 Task: Create a task  Develop a new online tool for social media management , assign it to team member softage.1@softage.net in the project AgileNexus and update the status of the task to  At Risk , set the priority of the task to Medium
Action: Mouse moved to (64, 318)
Screenshot: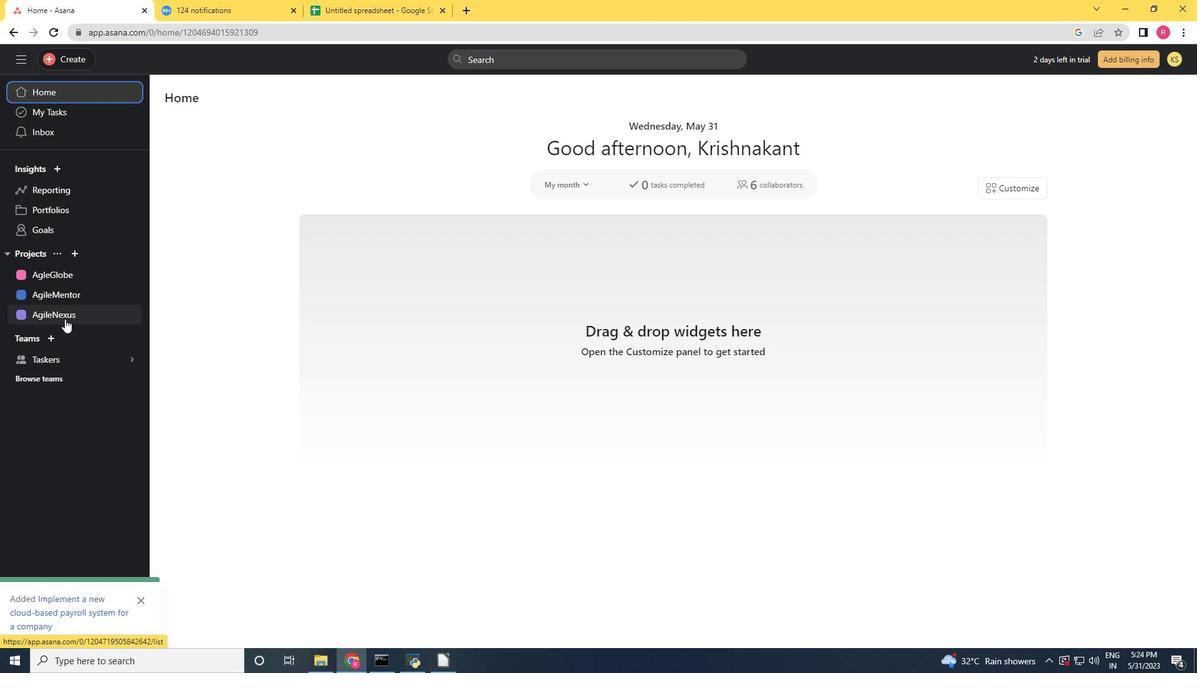 
Action: Mouse pressed left at (64, 318)
Screenshot: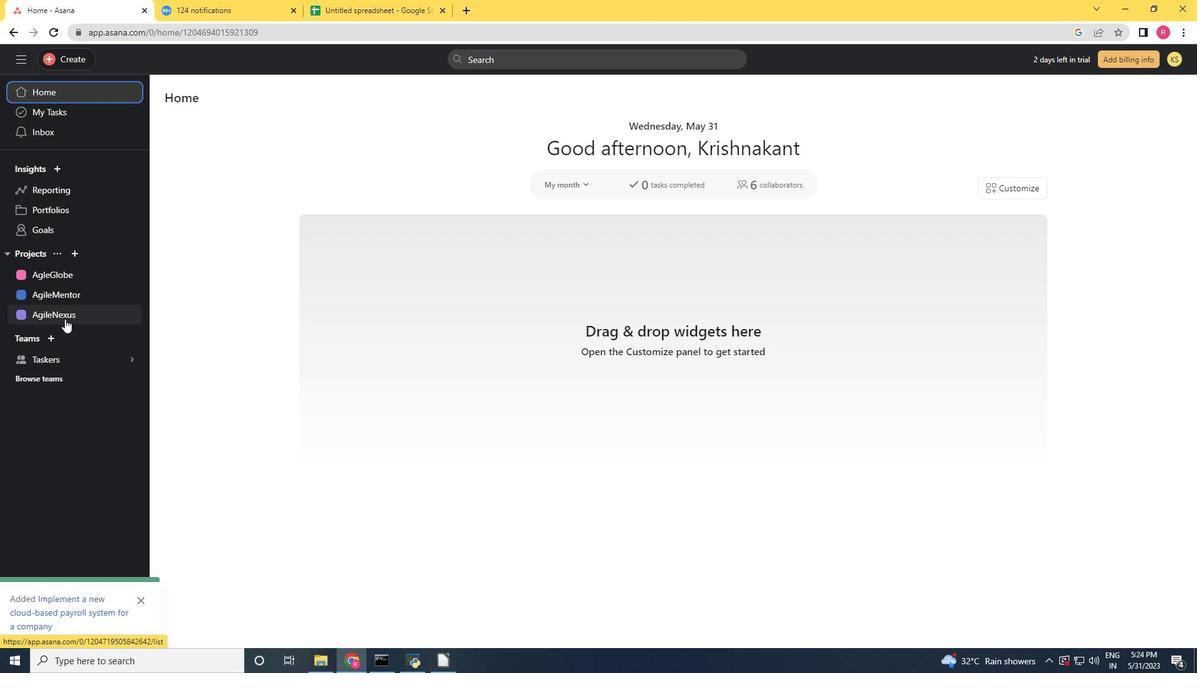 
Action: Mouse moved to (82, 59)
Screenshot: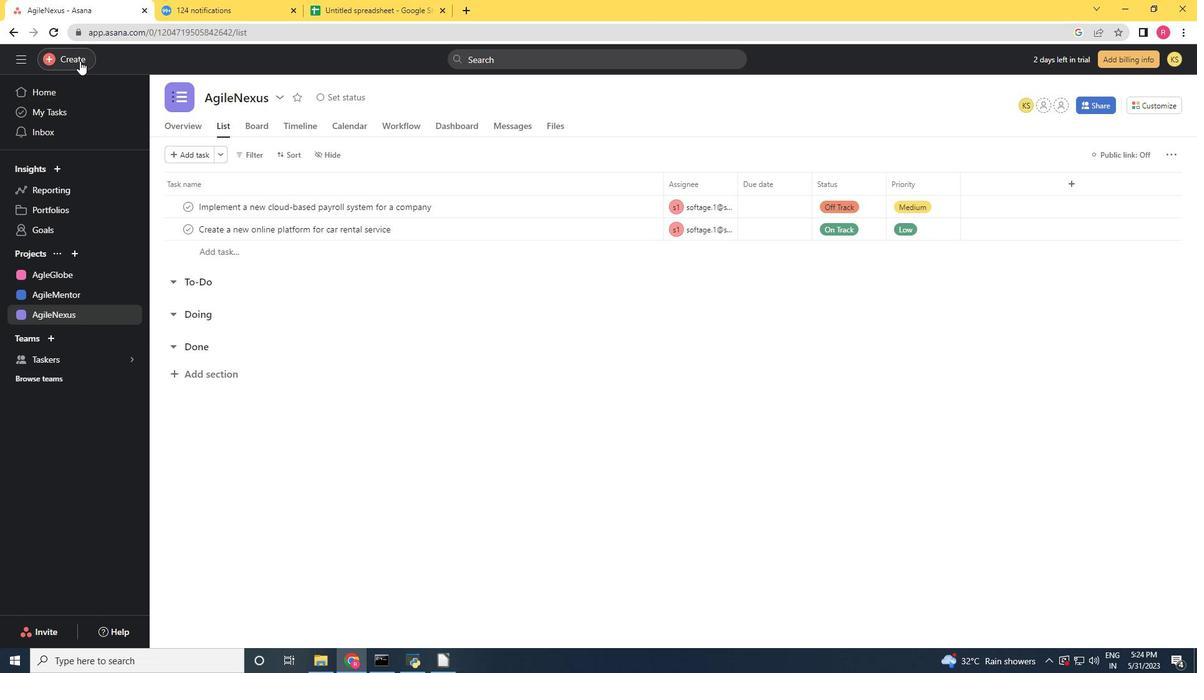 
Action: Mouse pressed left at (81, 60)
Screenshot: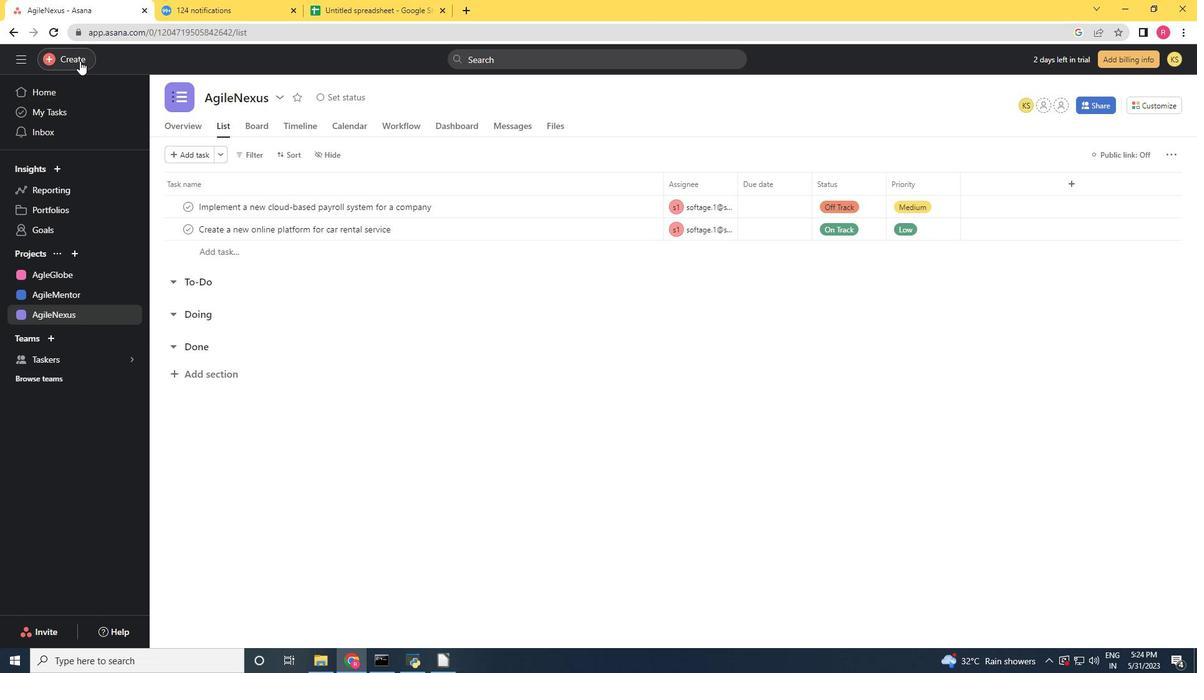
Action: Mouse moved to (151, 61)
Screenshot: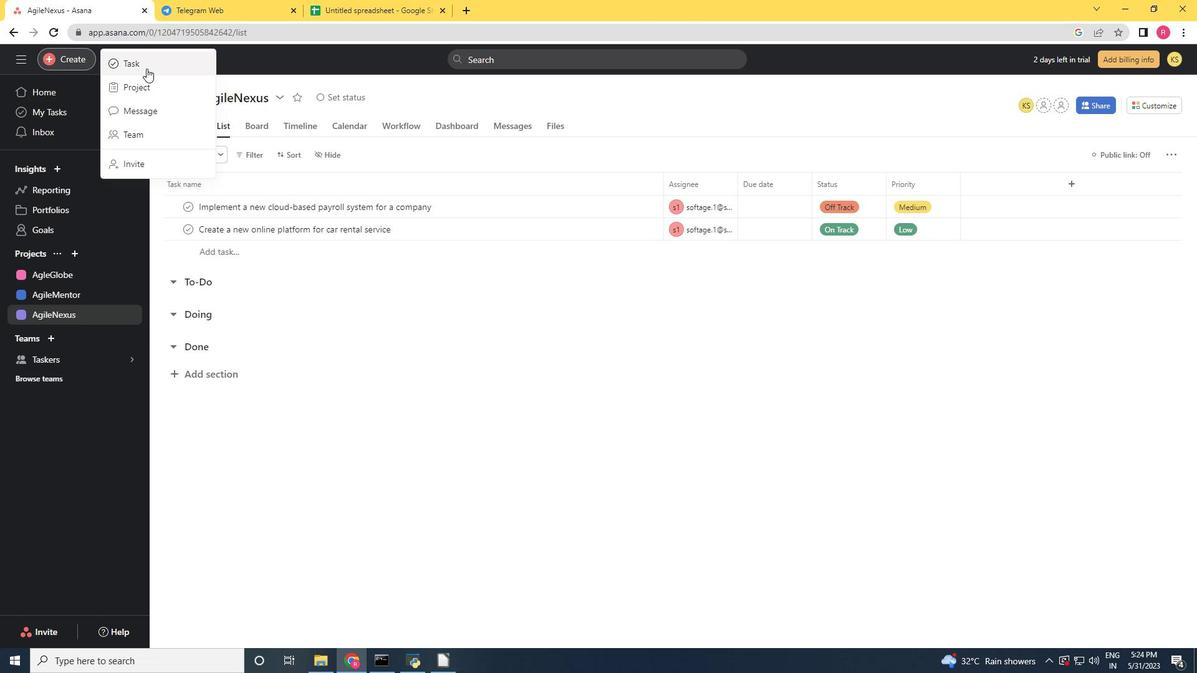 
Action: Mouse pressed left at (151, 61)
Screenshot: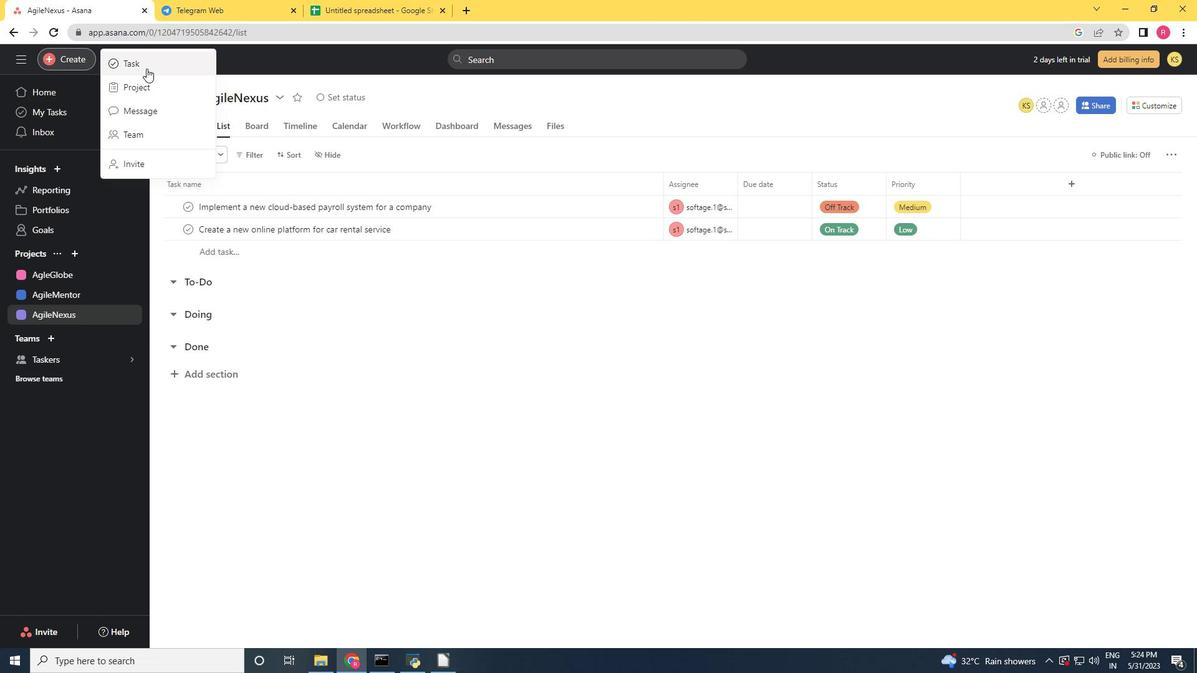 
Action: Mouse moved to (329, 384)
Screenshot: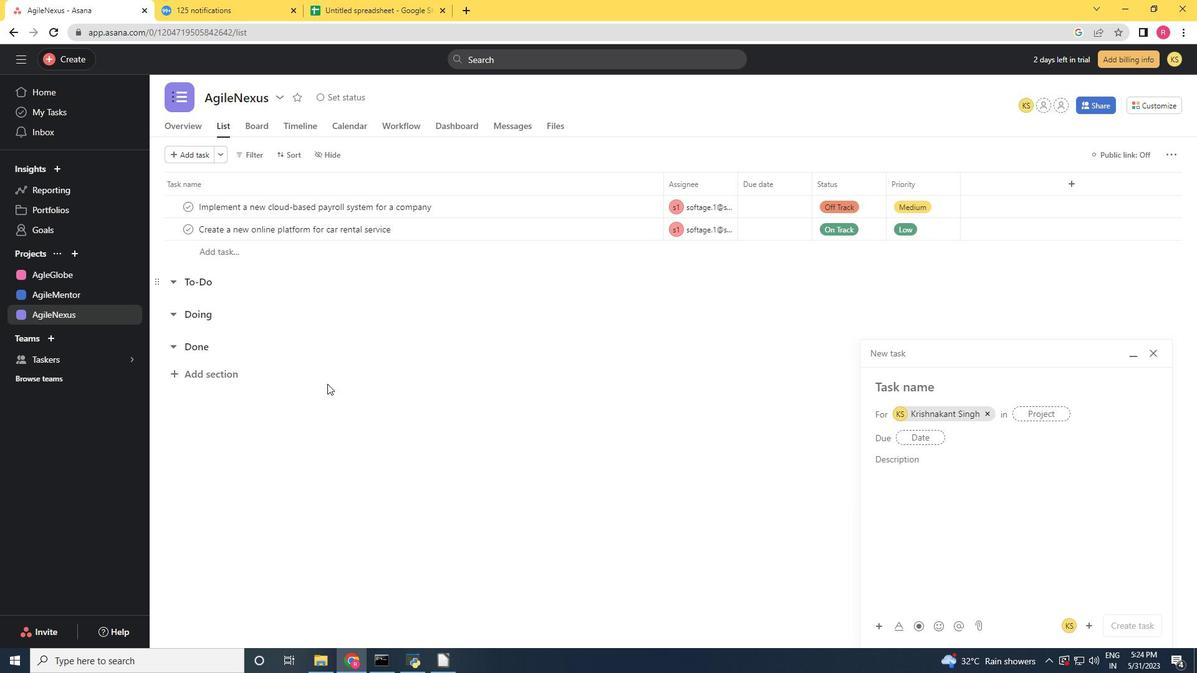 
Action: Key pressed <Key.shift>Develop<Key.space>a<Key.space>new<Key.space>online<Key.space>tool<Key.space>for<Key.space>social<Key.space>media<Key.space>management
Screenshot: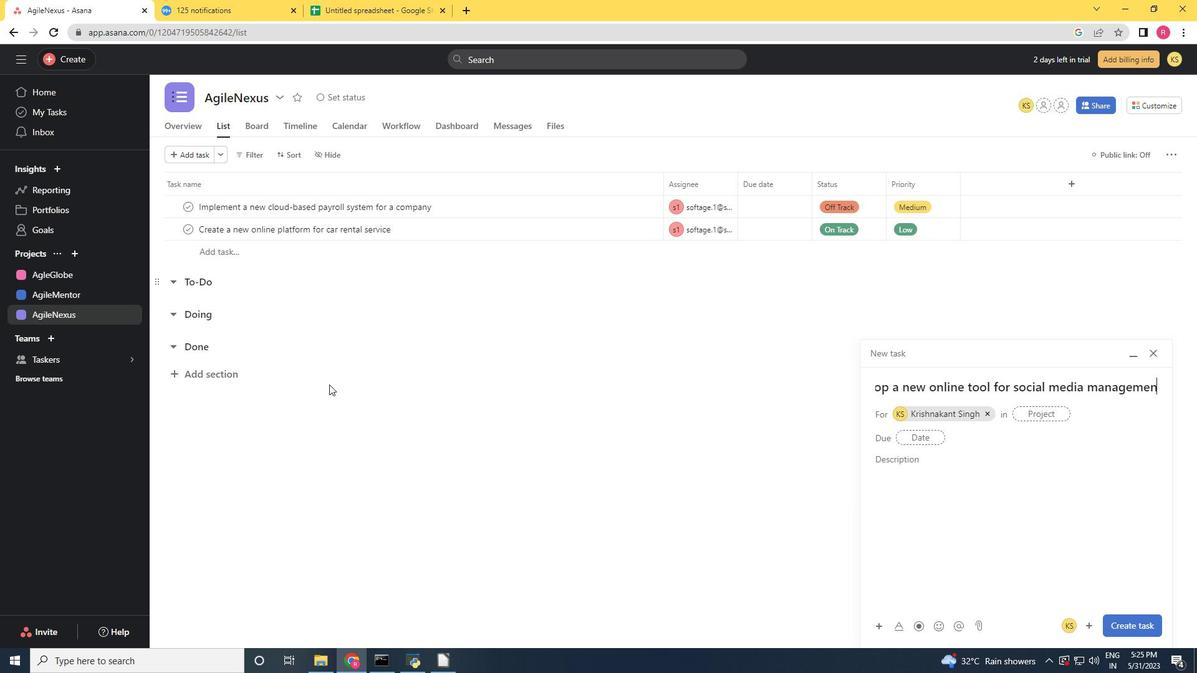
Action: Mouse moved to (988, 409)
Screenshot: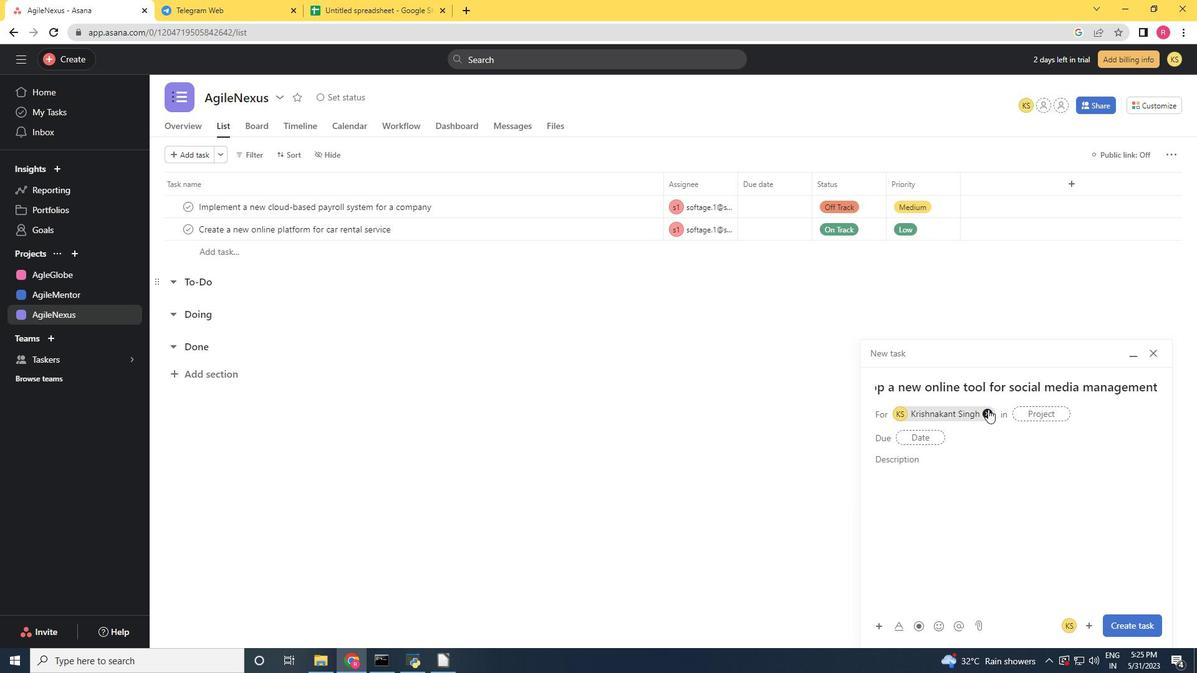 
Action: Mouse pressed left at (988, 409)
Screenshot: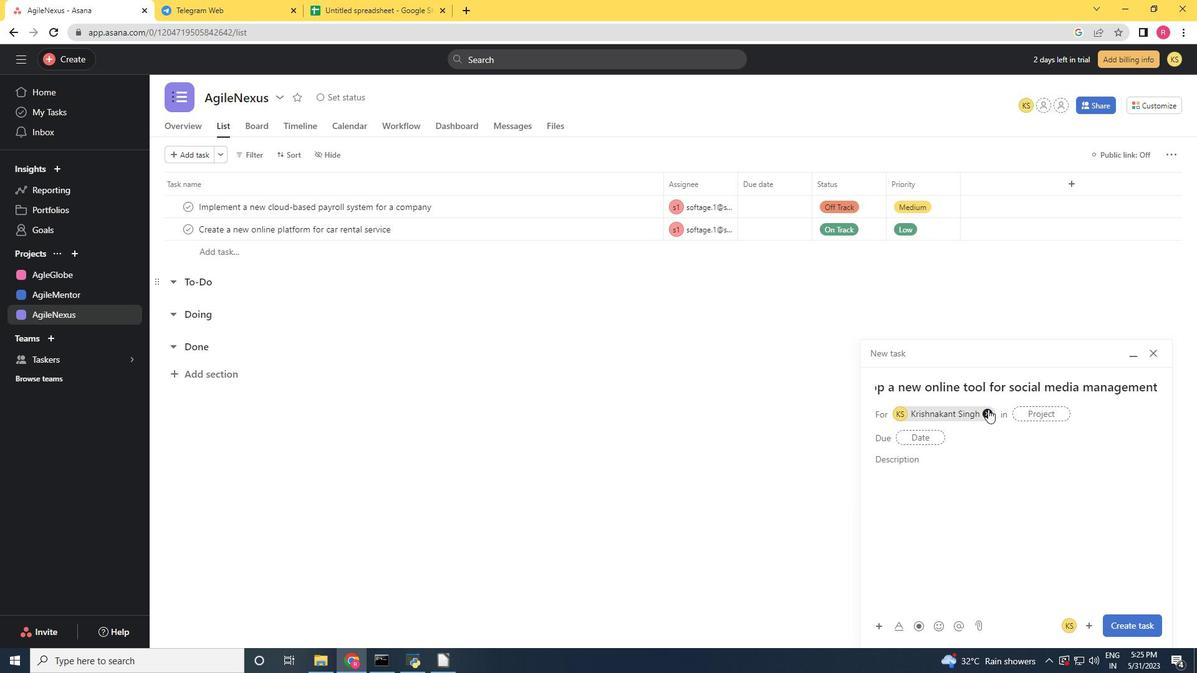 
Action: Mouse moved to (908, 411)
Screenshot: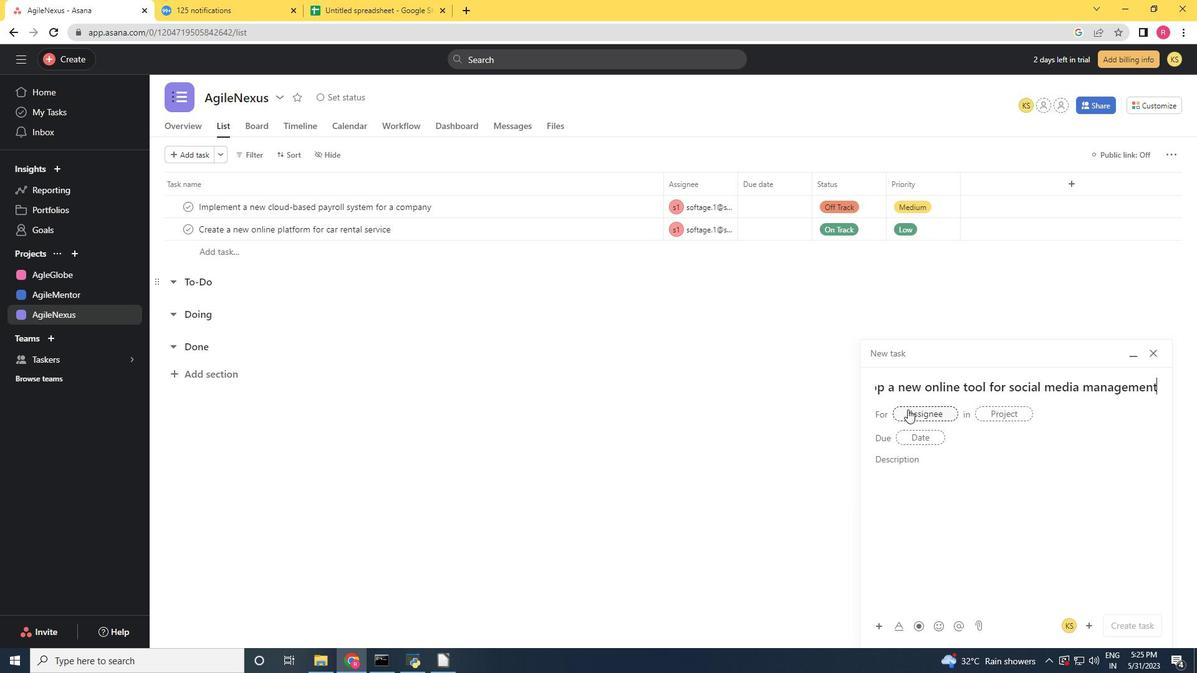 
Action: Mouse pressed left at (908, 411)
Screenshot: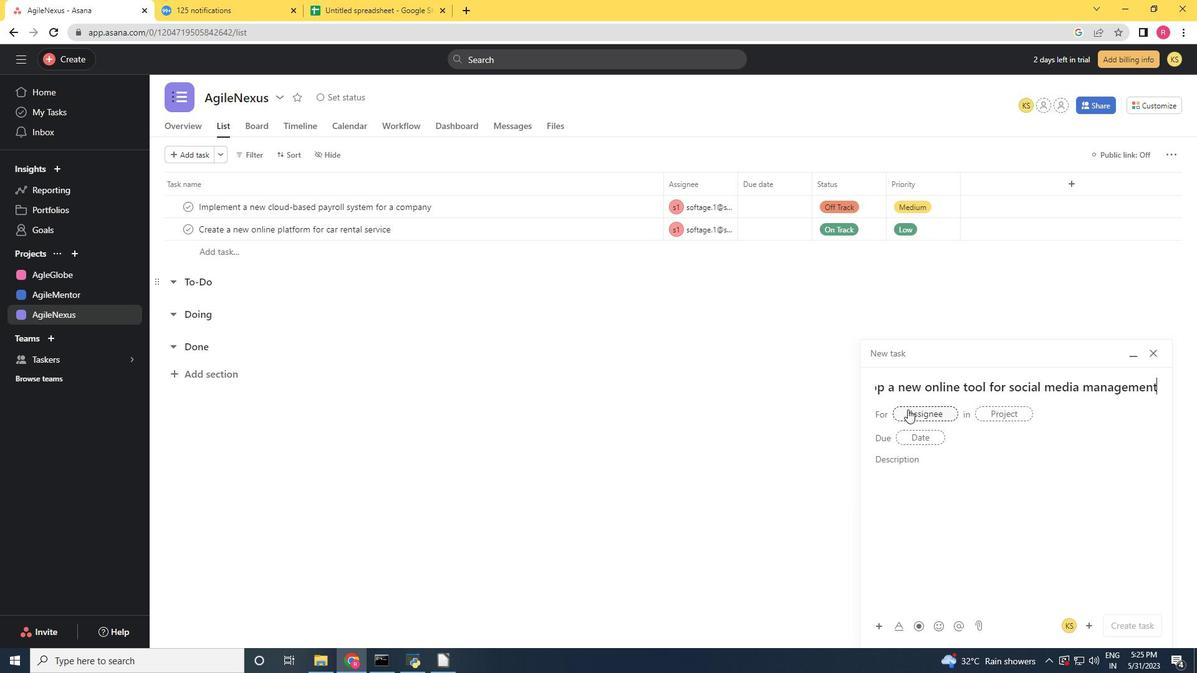 
Action: Mouse moved to (897, 399)
Screenshot: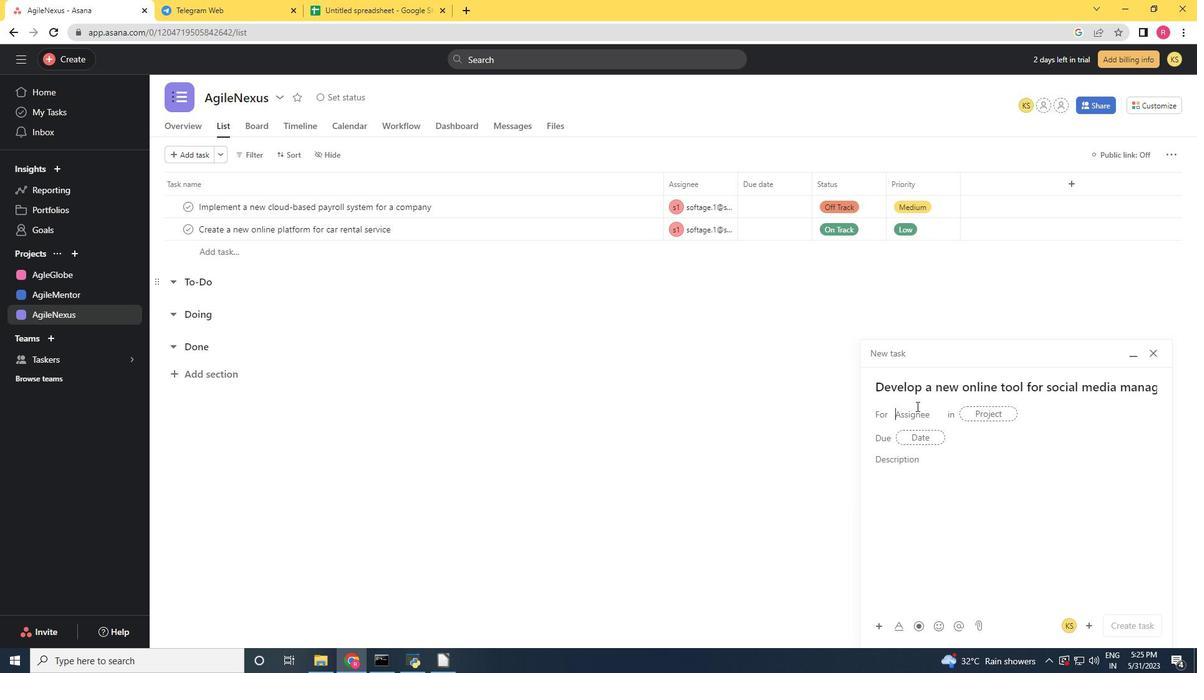 
Action: Key pressed softage.1<Key.shift>@softage.net
Screenshot: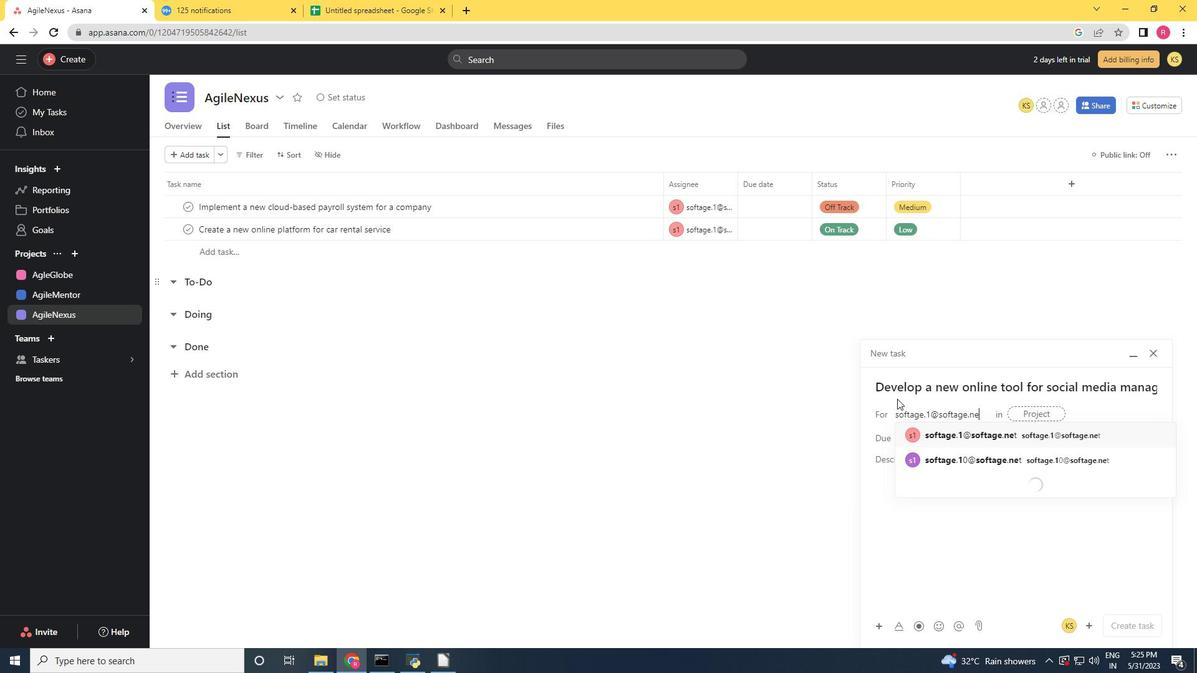 
Action: Mouse moved to (938, 428)
Screenshot: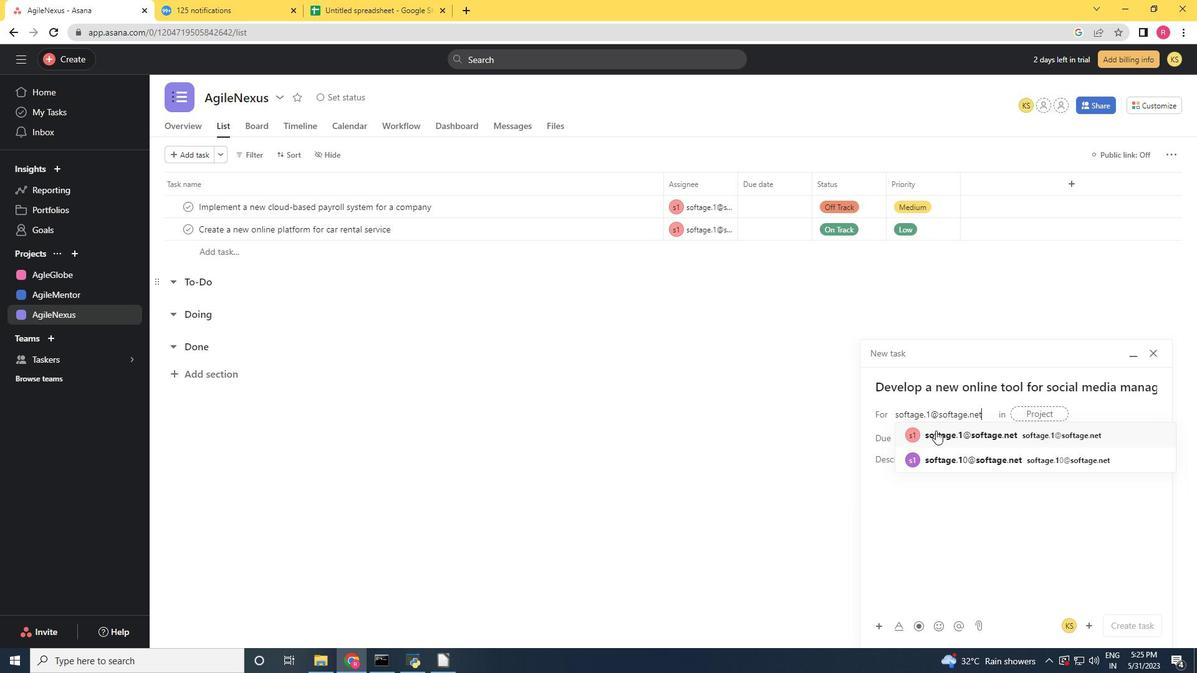 
Action: Mouse pressed left at (938, 428)
Screenshot: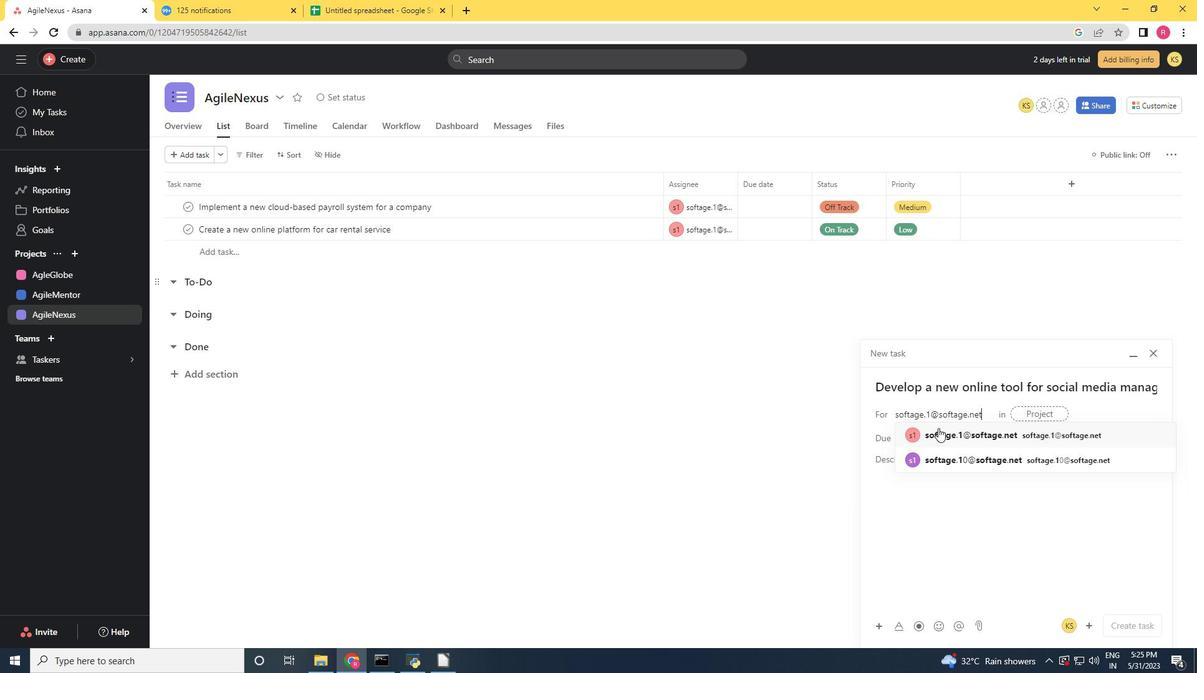 
Action: Mouse moved to (754, 436)
Screenshot: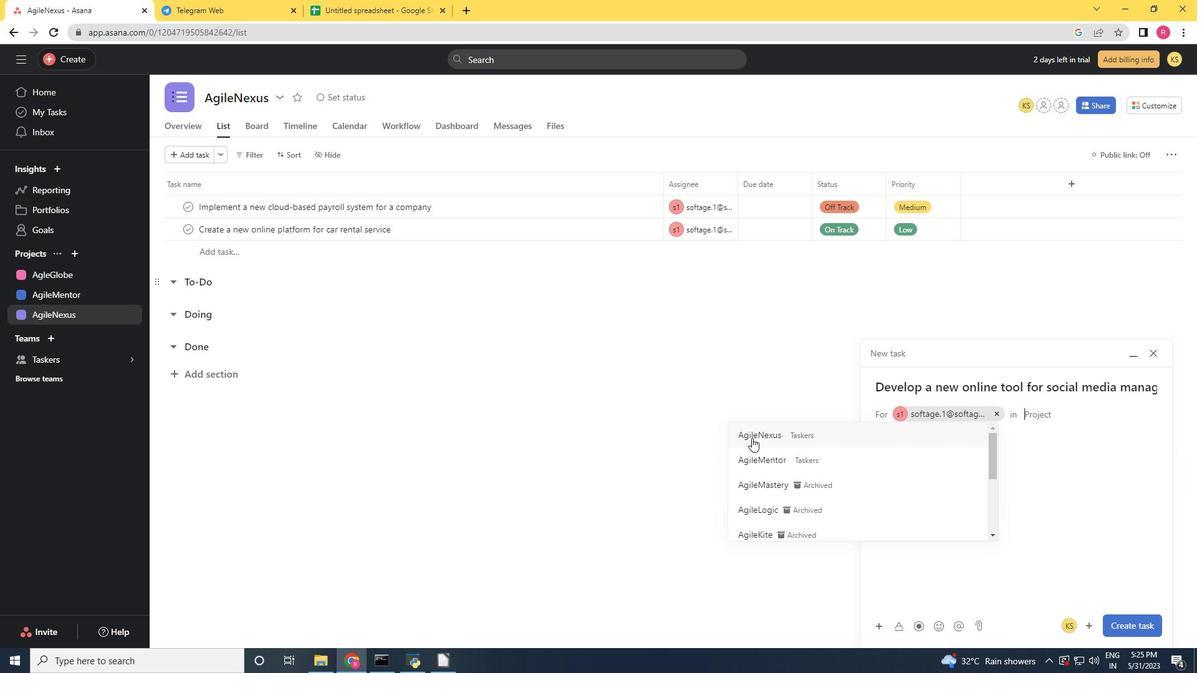 
Action: Mouse pressed left at (754, 436)
Screenshot: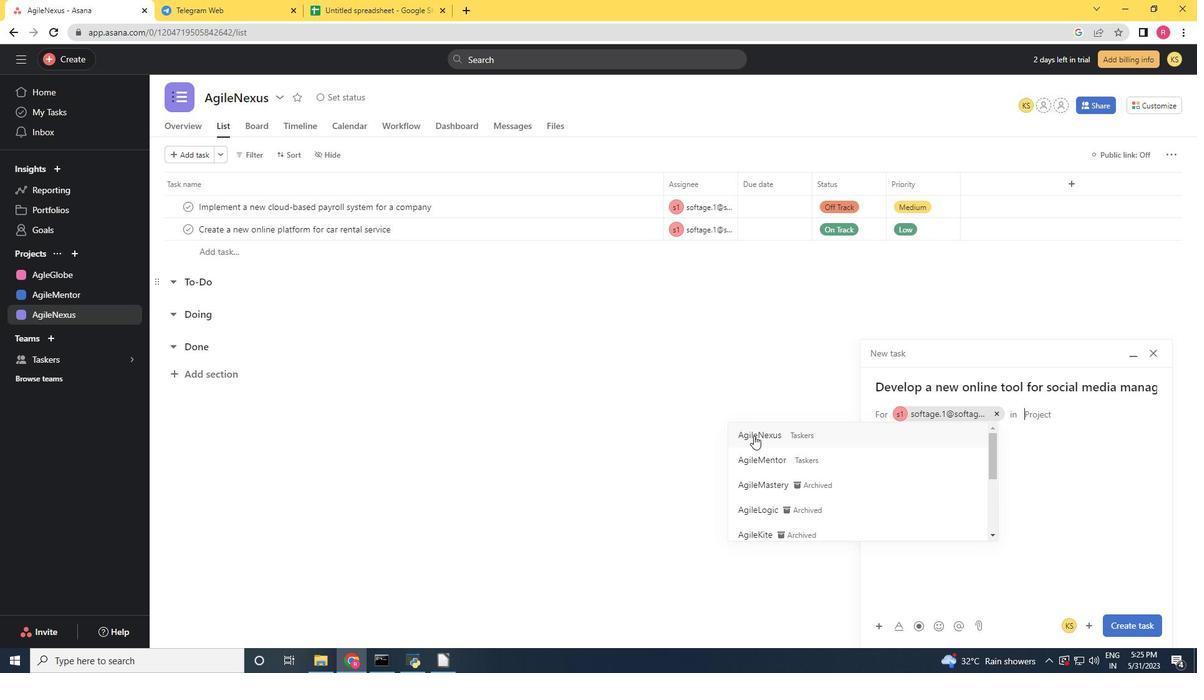 
Action: Mouse moved to (935, 464)
Screenshot: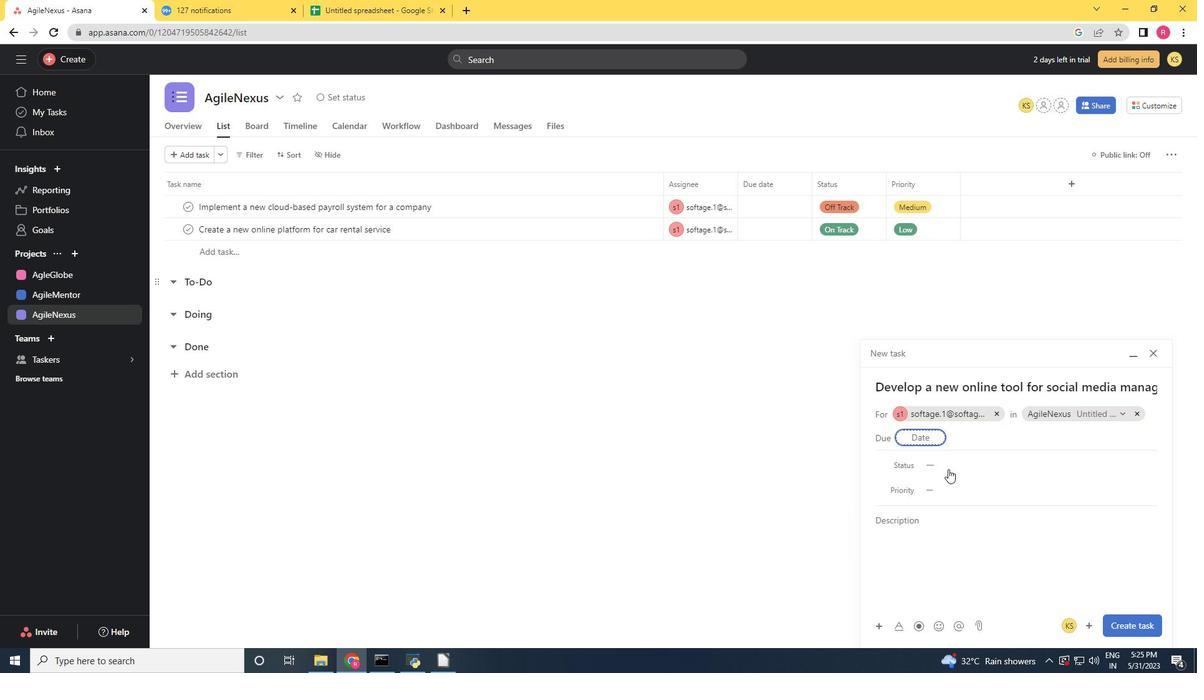 
Action: Mouse pressed left at (935, 464)
Screenshot: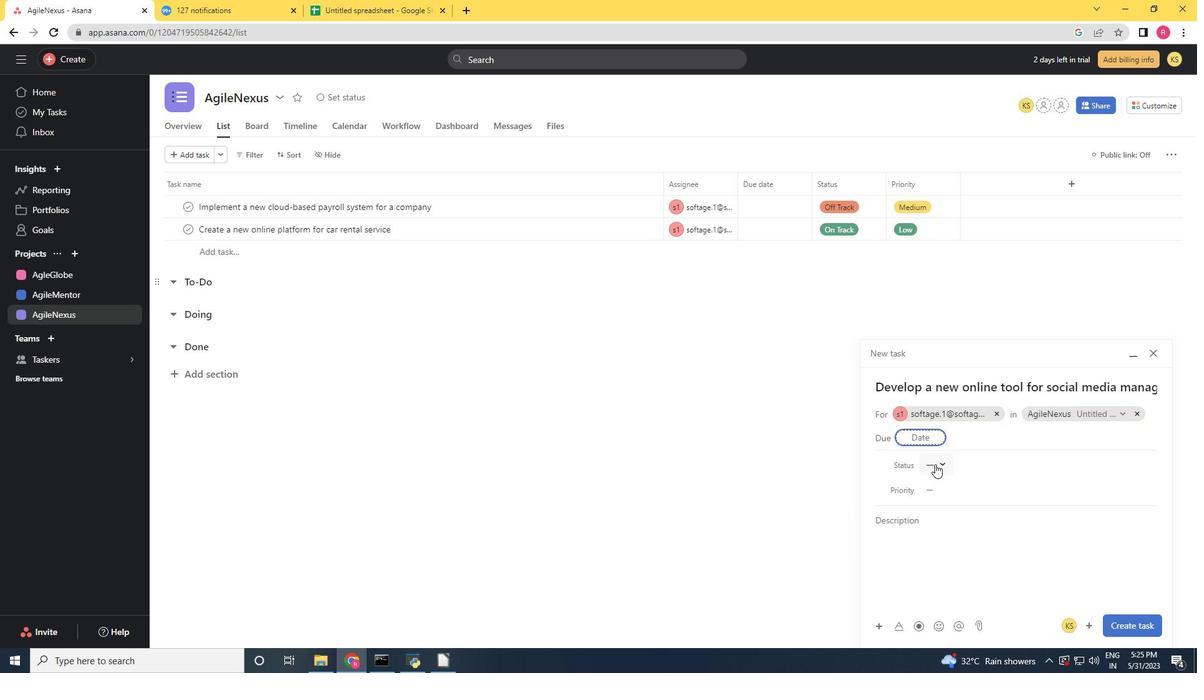 
Action: Mouse moved to (965, 545)
Screenshot: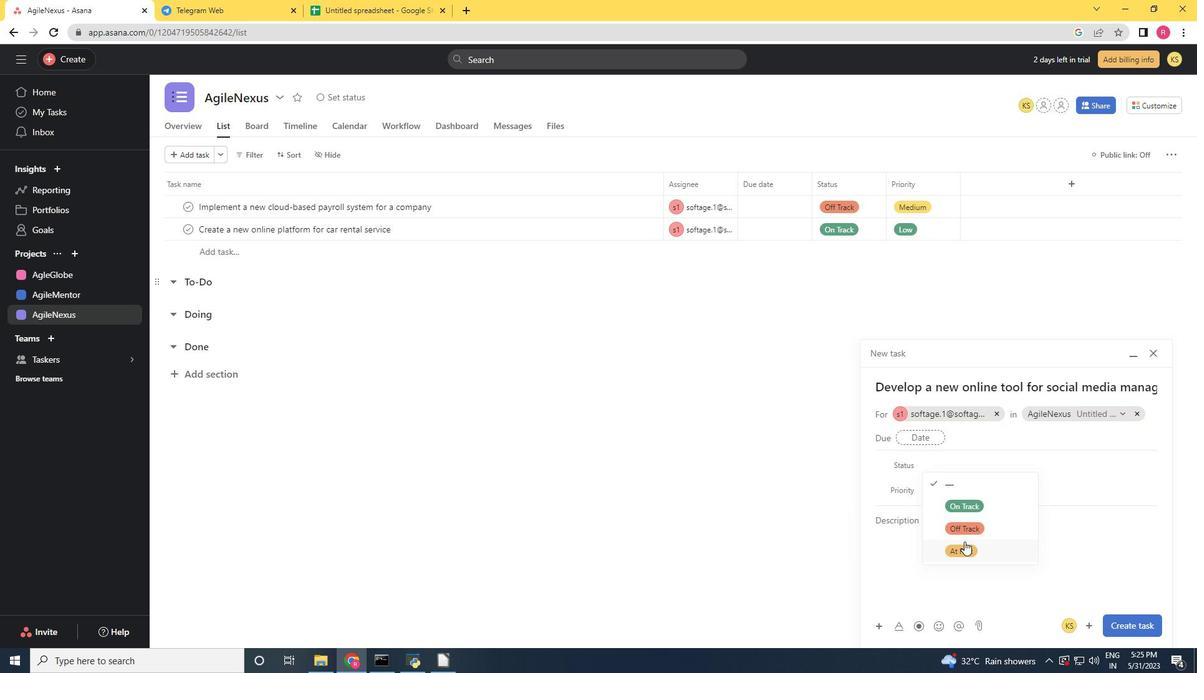 
Action: Mouse pressed left at (965, 545)
Screenshot: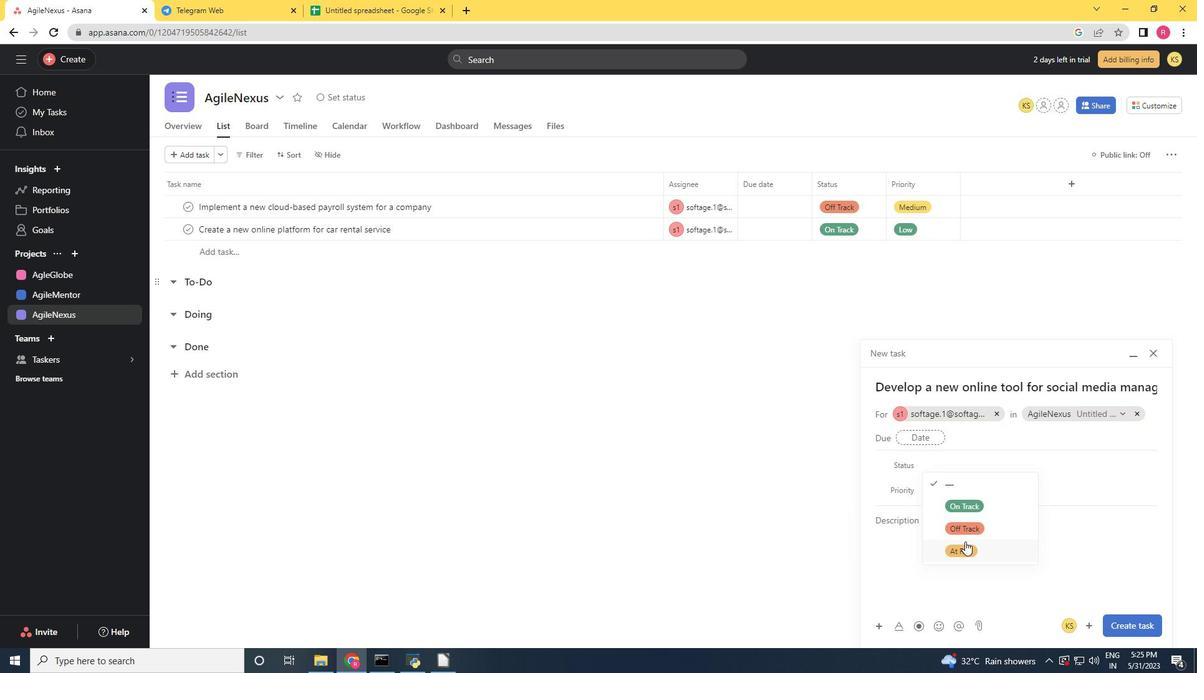 
Action: Mouse moved to (942, 492)
Screenshot: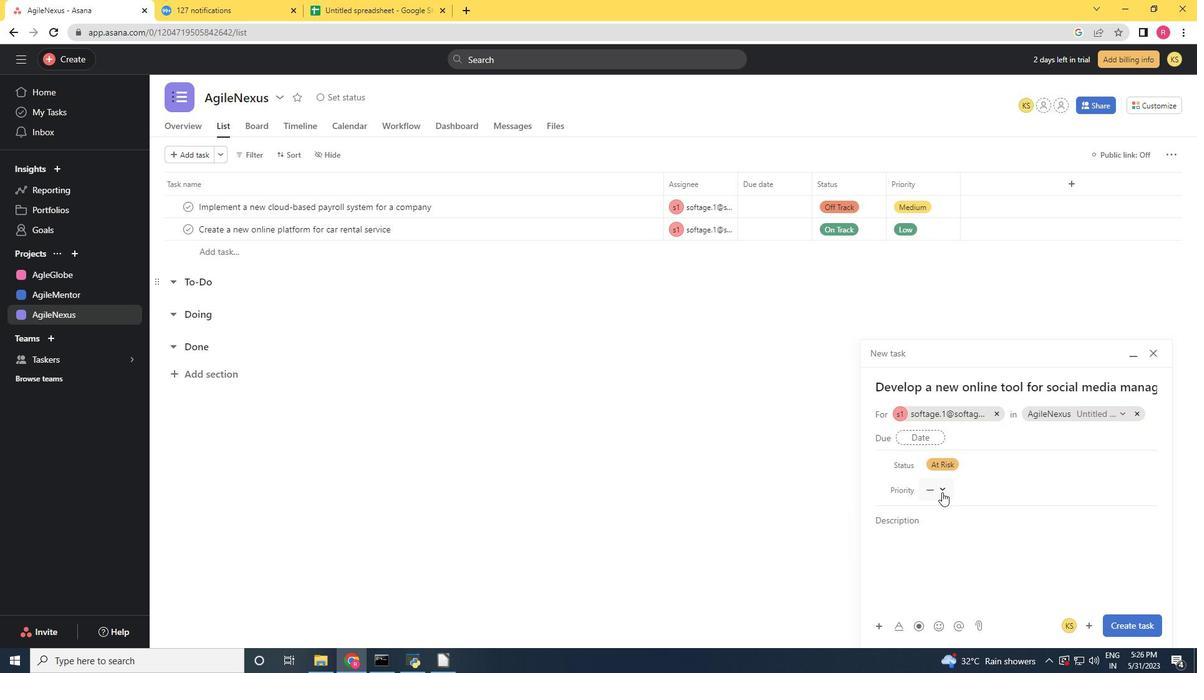 
Action: Mouse pressed left at (942, 492)
Screenshot: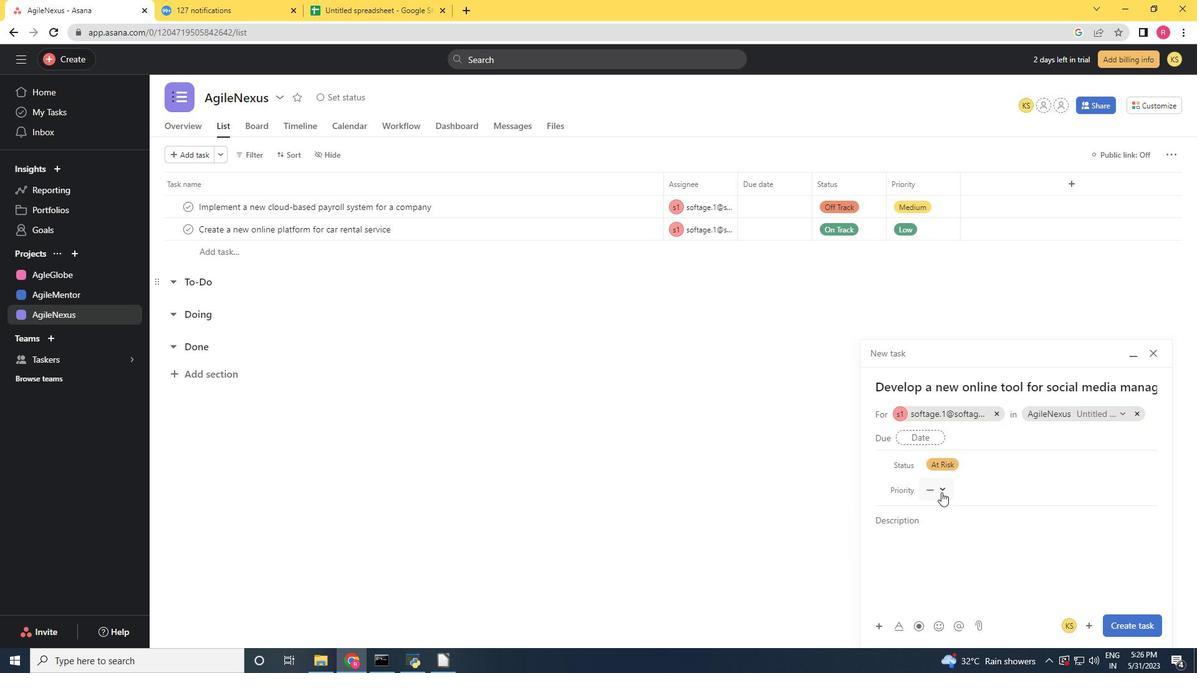 
Action: Mouse moved to (961, 554)
Screenshot: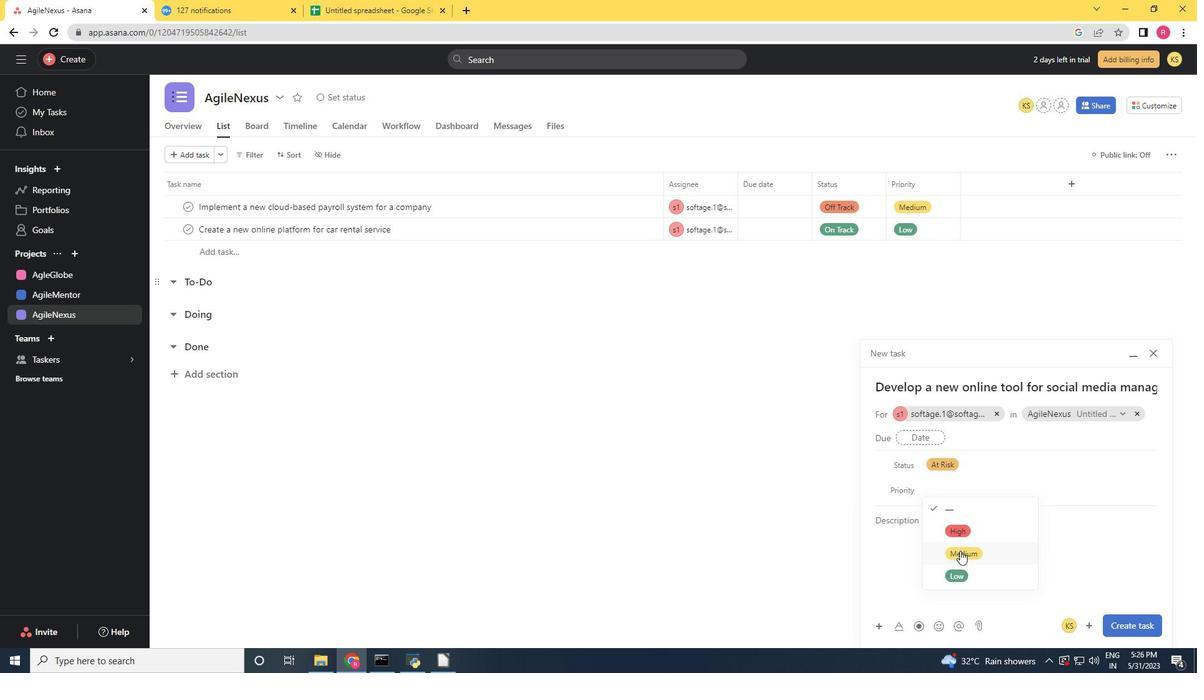 
Action: Mouse pressed left at (961, 554)
Screenshot: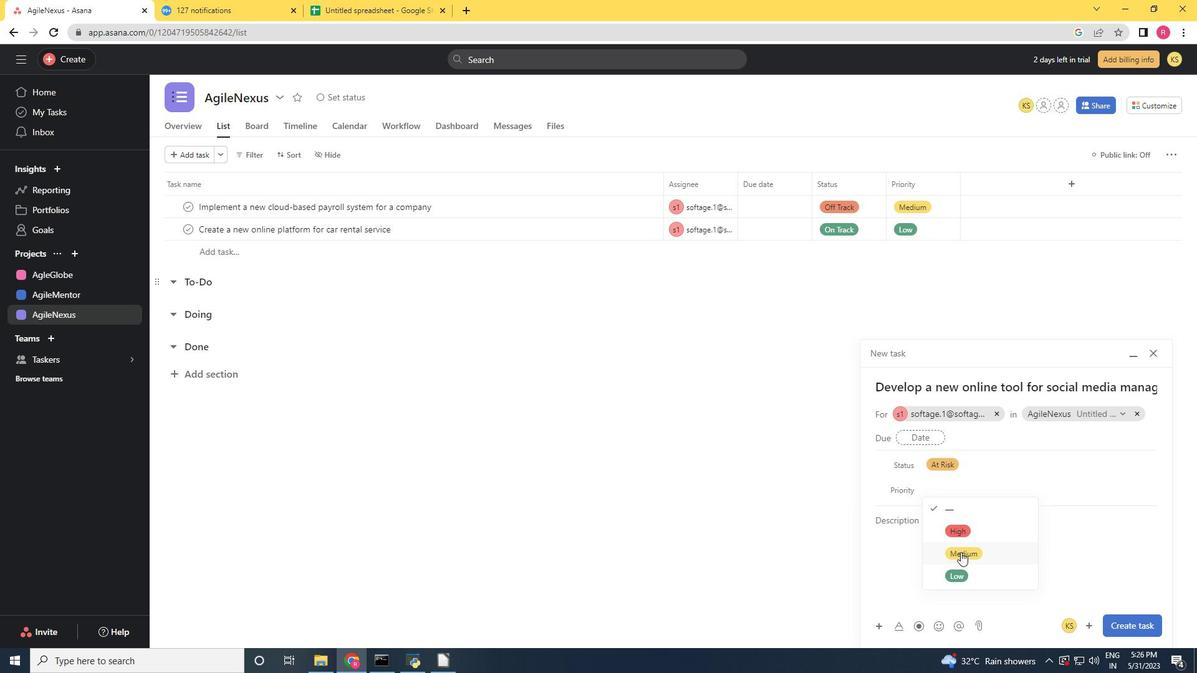 
Action: Mouse moved to (1119, 622)
Screenshot: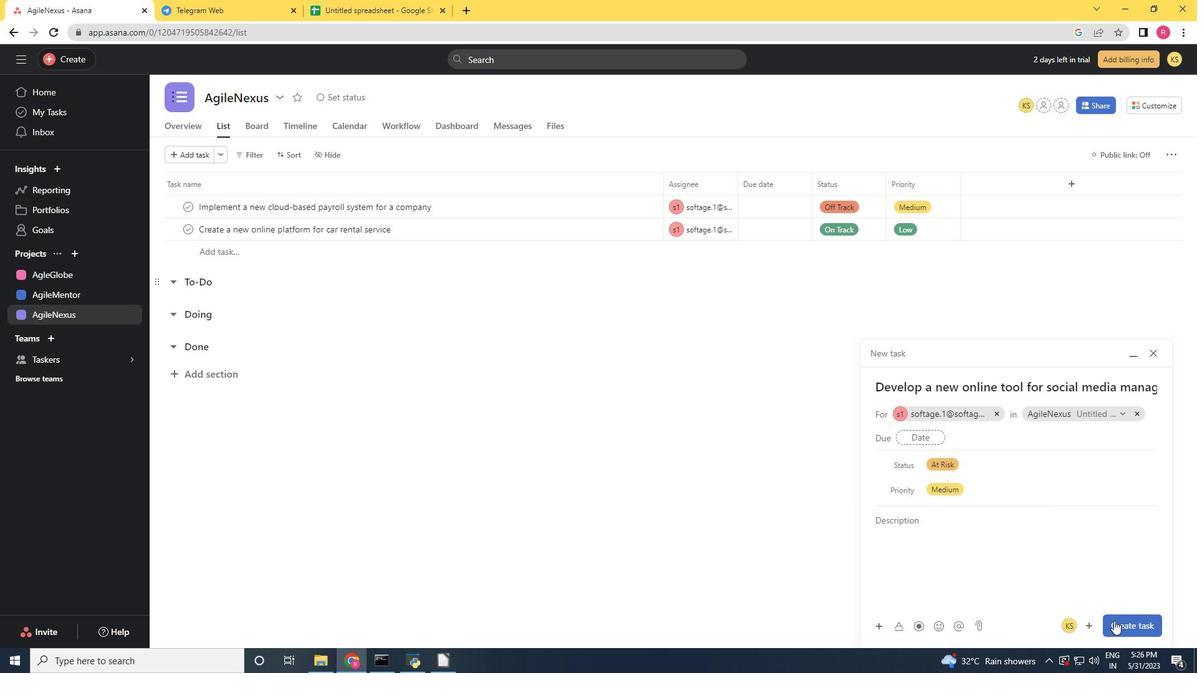
Action: Mouse pressed left at (1119, 622)
Screenshot: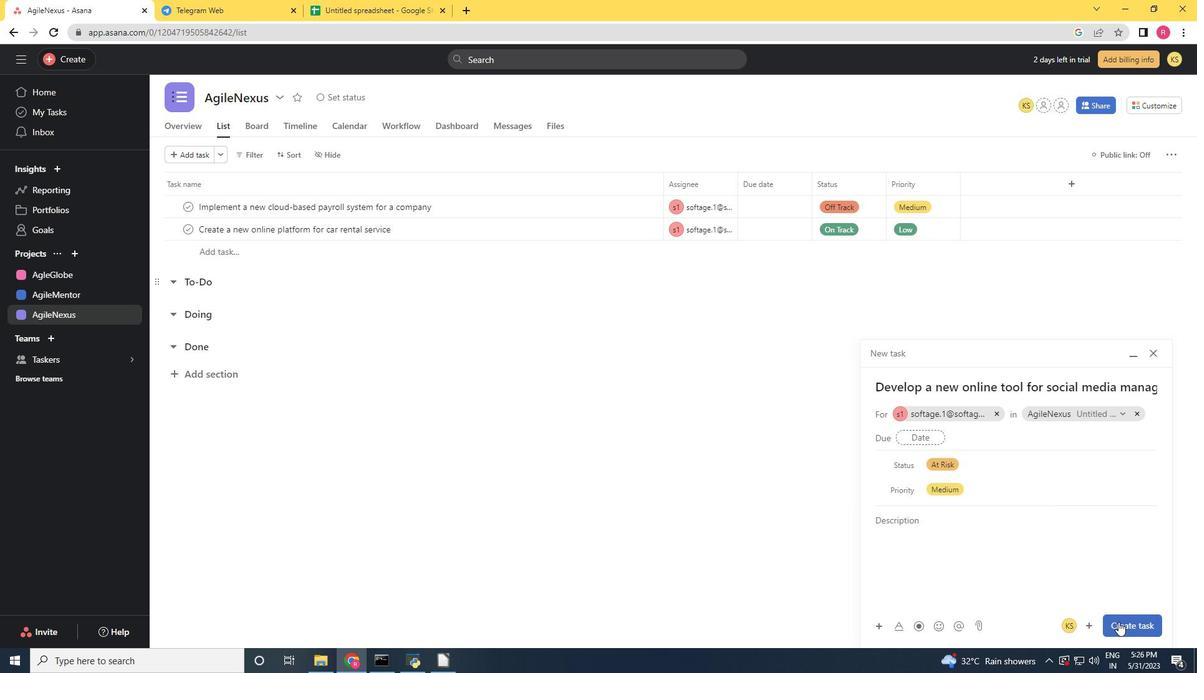 
Action: Mouse moved to (1101, 622)
Screenshot: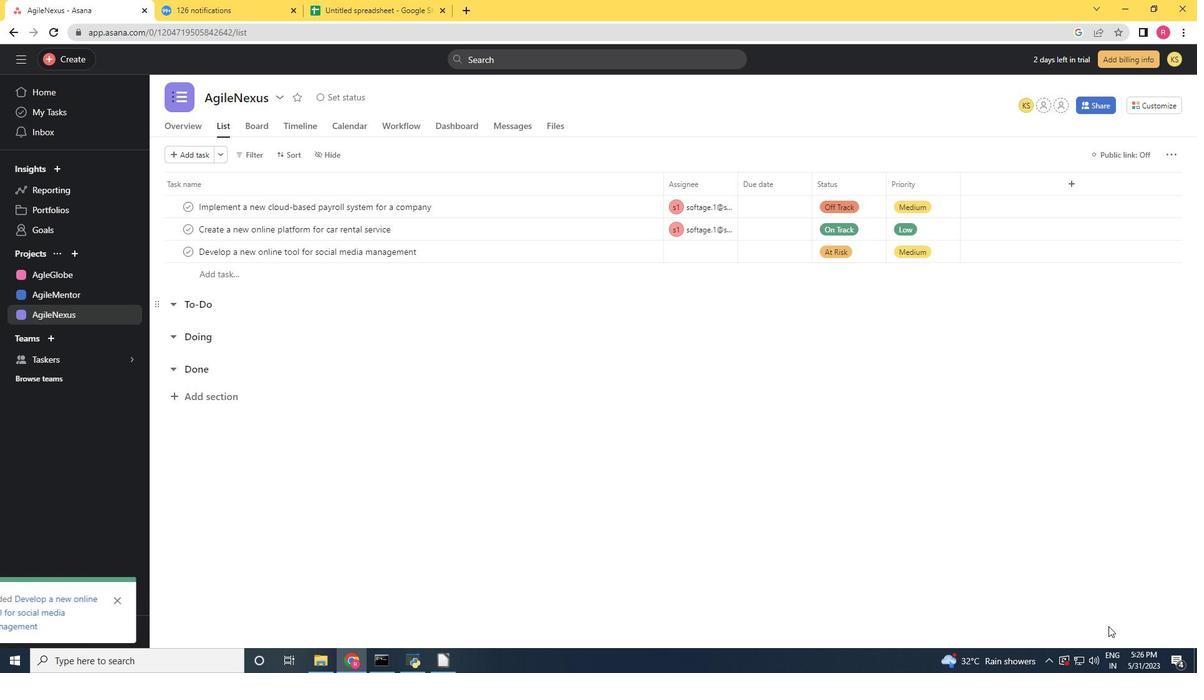 
